 Task: Add the task  Develop a content management system (CMS) for a website to the section Agile Ambassadors in the project AgileBee and add a Due Date to the respective task as 2023/09/22
Action: Mouse moved to (75, 228)
Screenshot: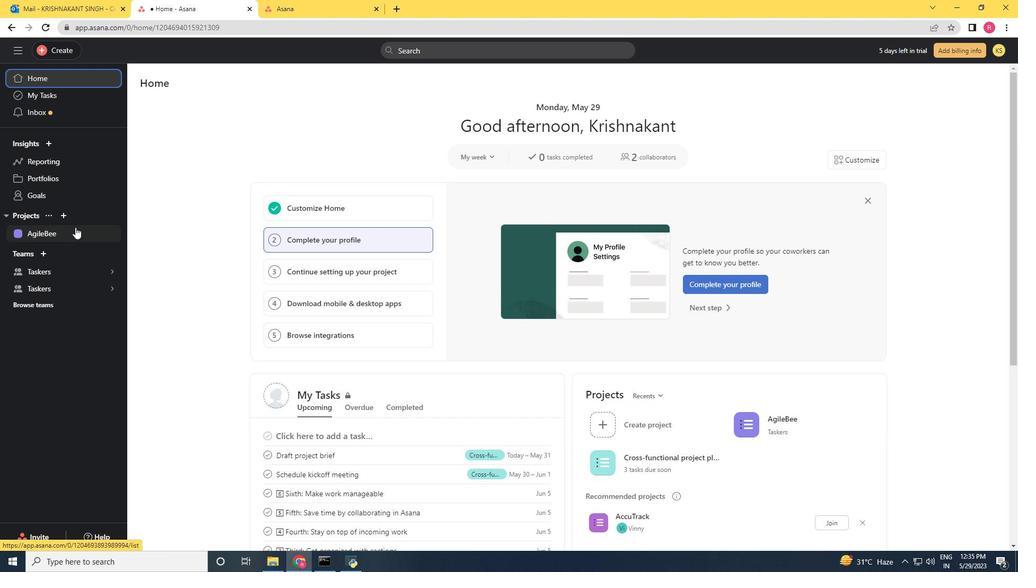 
Action: Mouse pressed left at (75, 228)
Screenshot: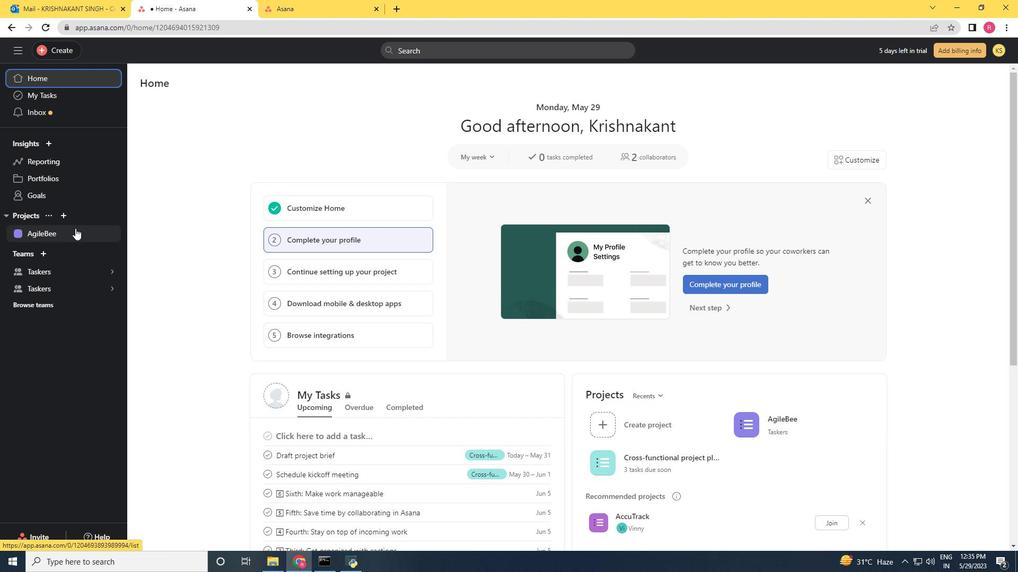 
Action: Mouse moved to (478, 250)
Screenshot: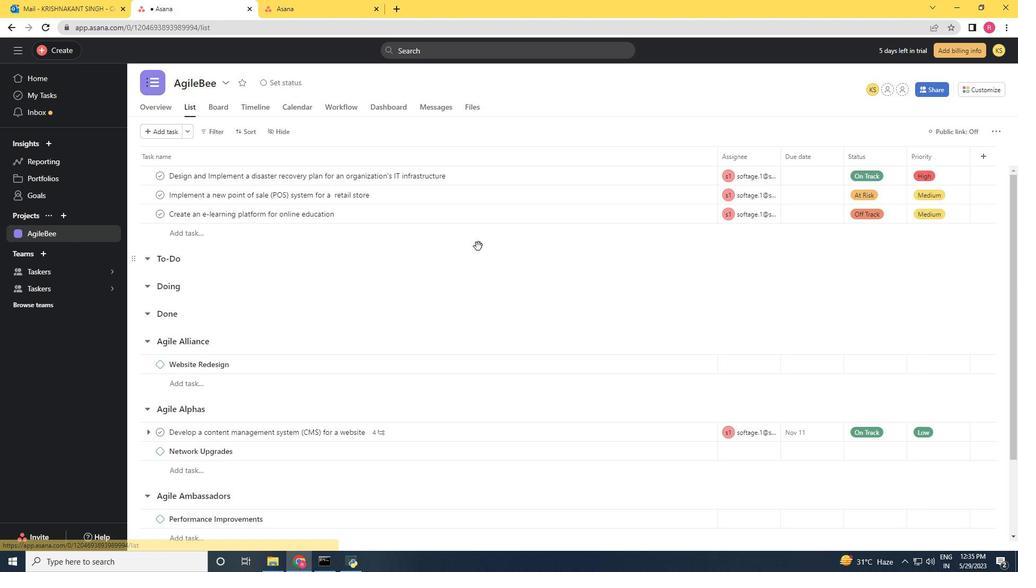 
Action: Mouse scrolled (478, 250) with delta (0, 0)
Screenshot: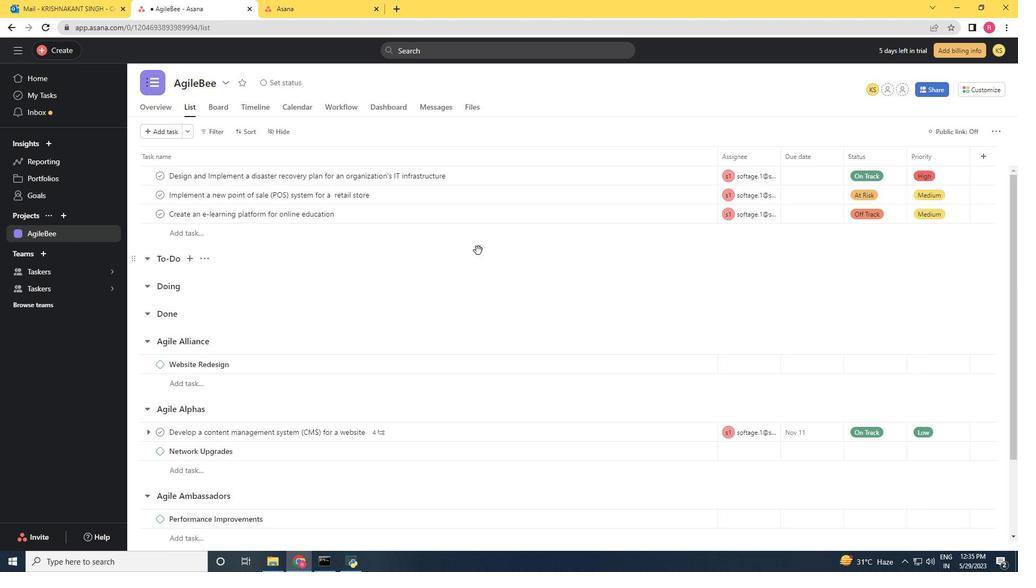 
Action: Mouse scrolled (478, 250) with delta (0, 0)
Screenshot: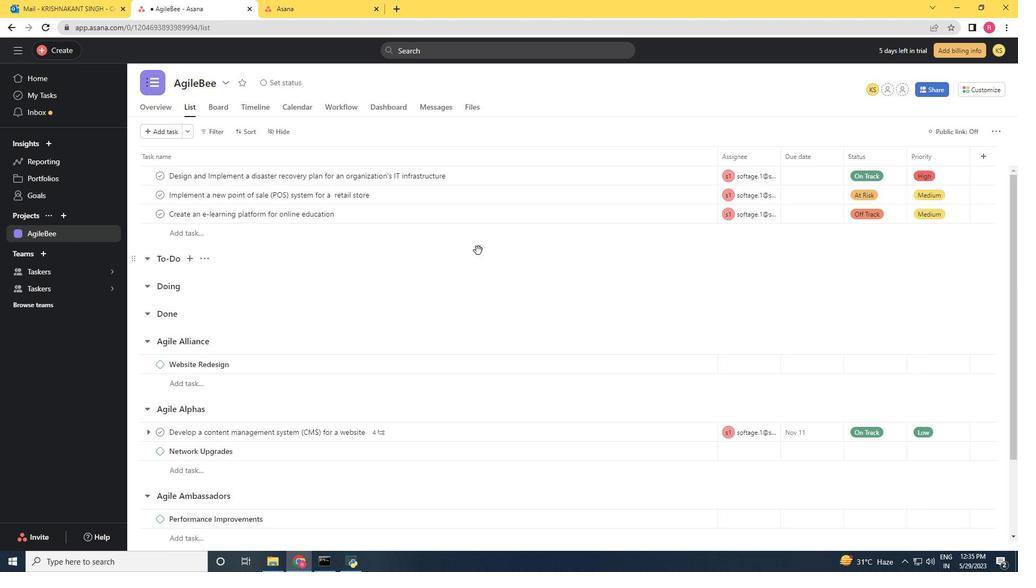 
Action: Mouse scrolled (478, 250) with delta (0, 0)
Screenshot: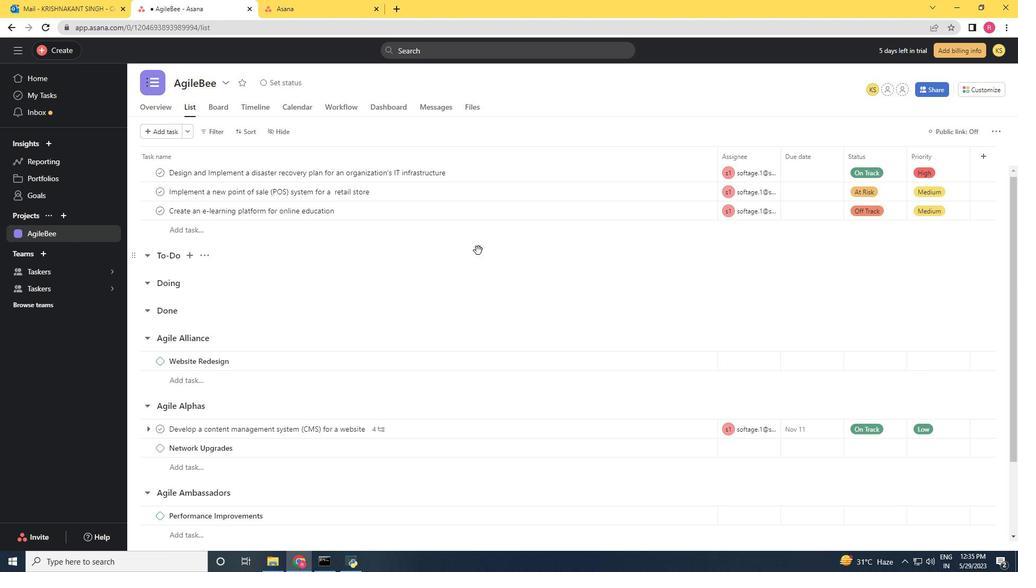 
Action: Mouse scrolled (478, 250) with delta (0, 0)
Screenshot: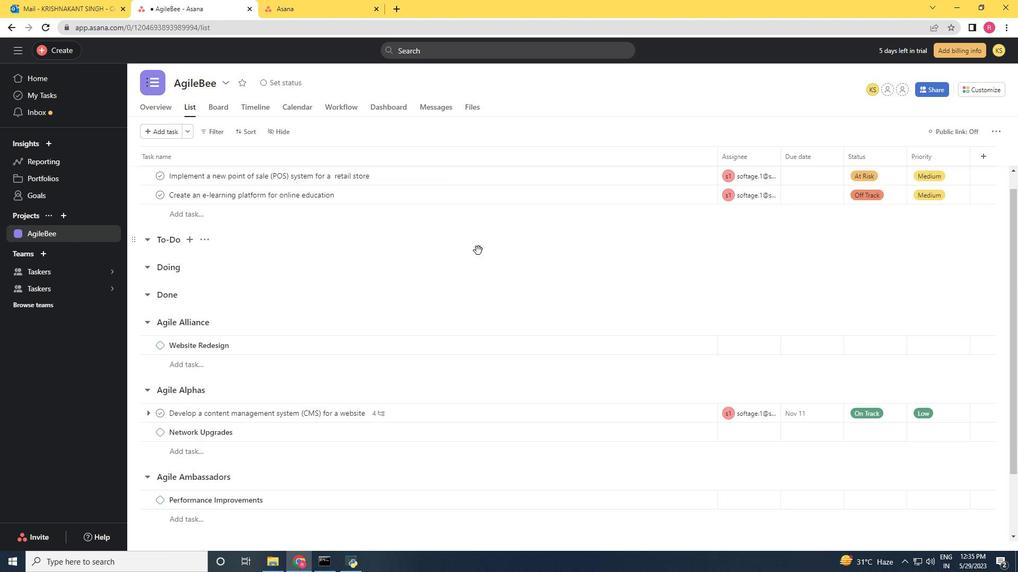 
Action: Mouse moved to (693, 338)
Screenshot: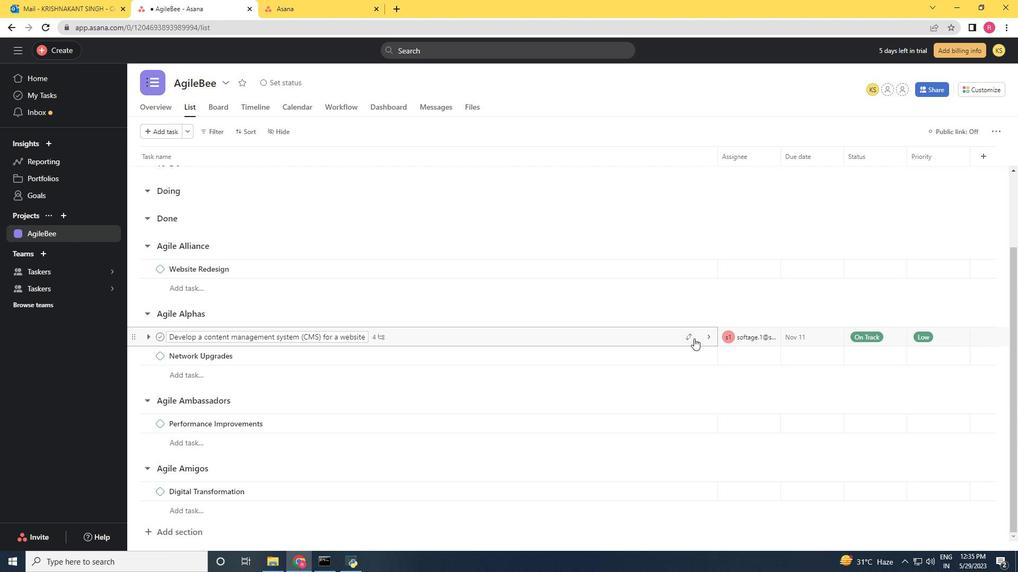 
Action: Mouse pressed left at (693, 338)
Screenshot: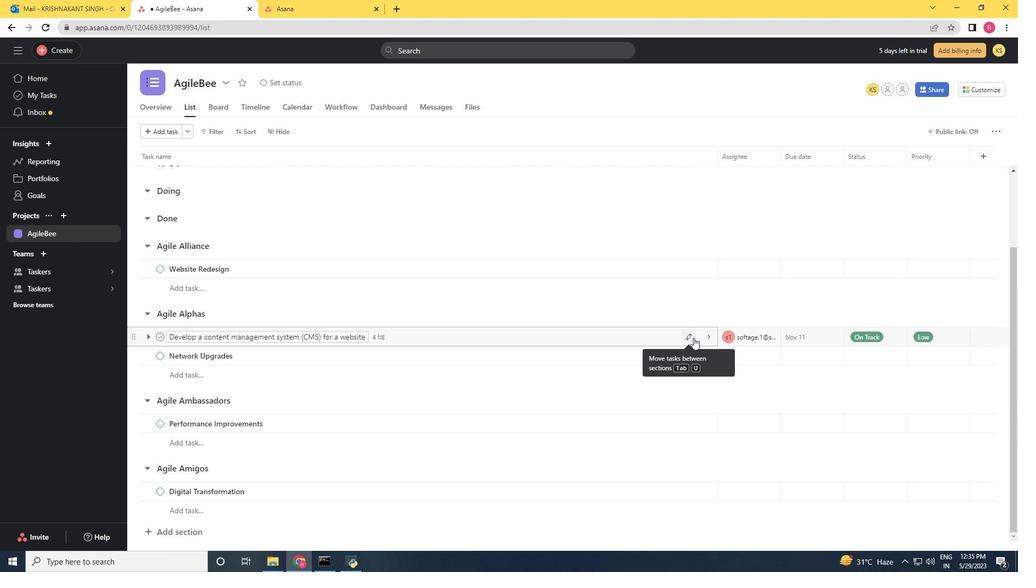 
Action: Mouse moved to (688, 345)
Screenshot: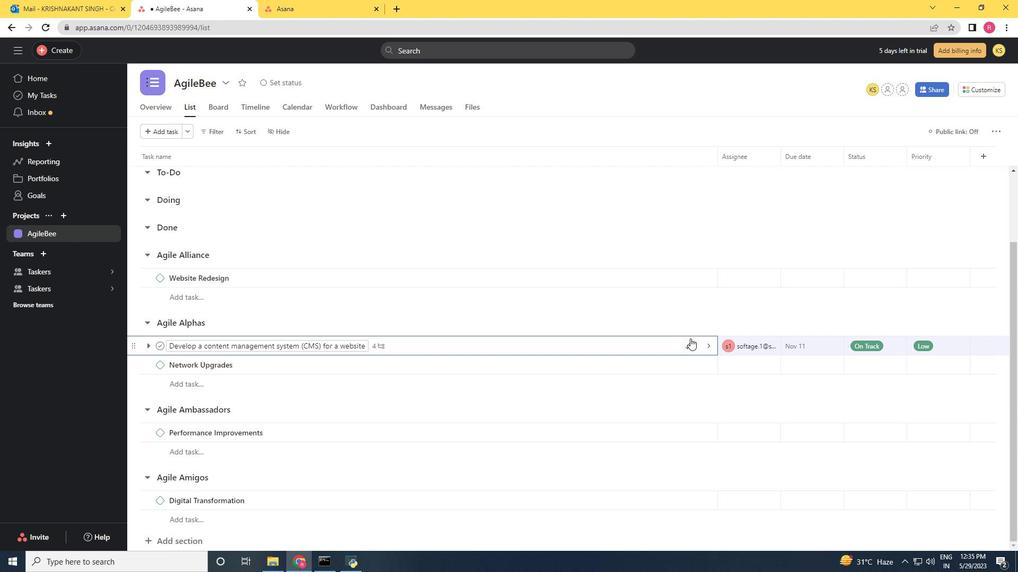 
Action: Mouse pressed left at (688, 345)
Screenshot: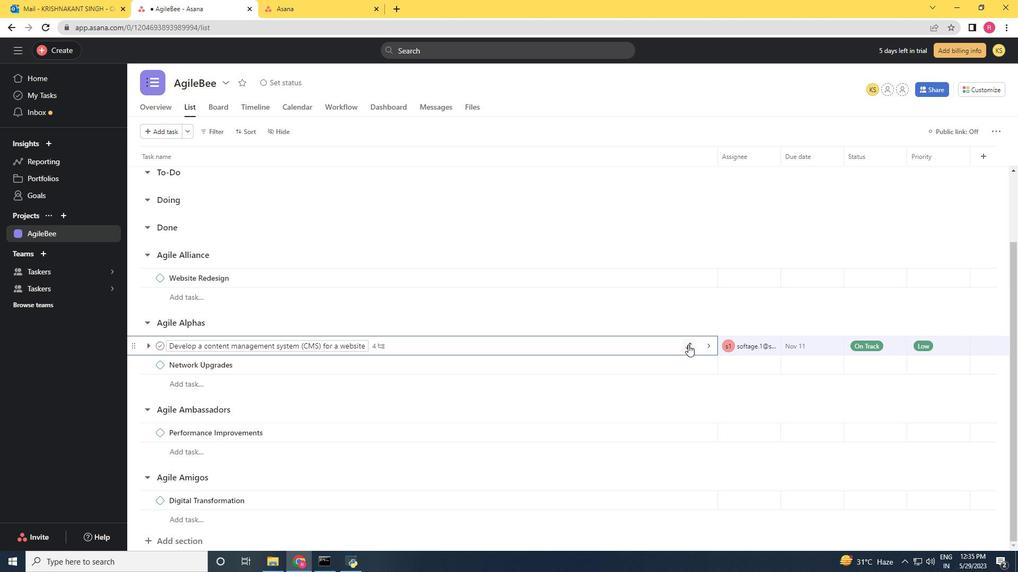
Action: Mouse moved to (665, 504)
Screenshot: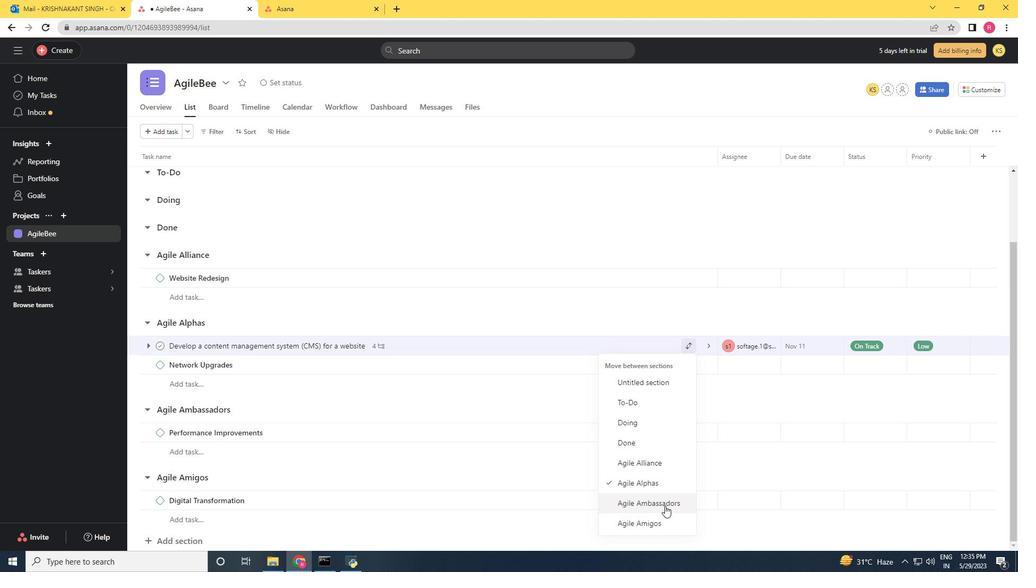 
Action: Mouse pressed left at (665, 504)
Screenshot: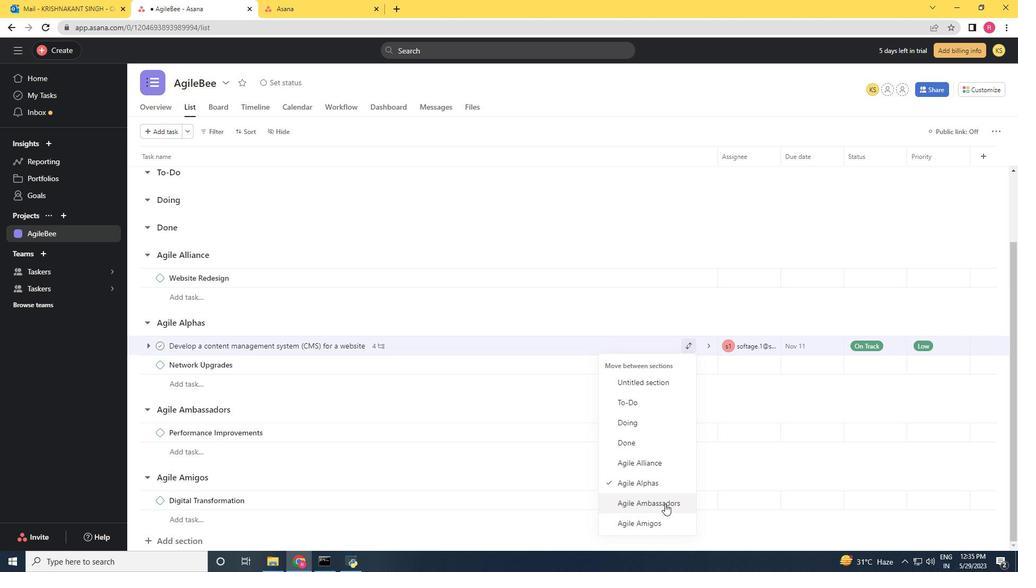
Action: Mouse moved to (671, 495)
Screenshot: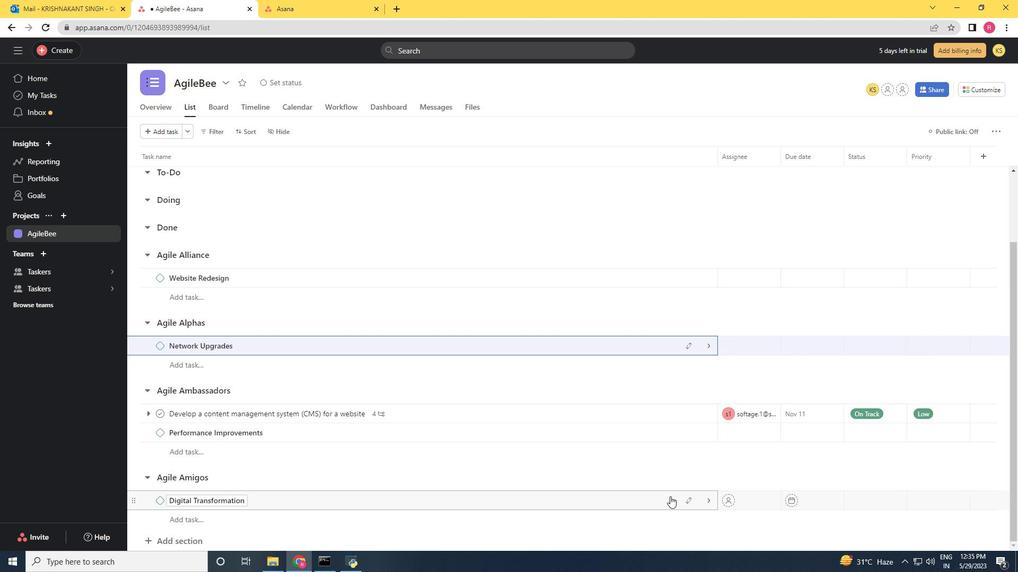 
Action: Mouse scrolled (671, 494) with delta (0, 0)
Screenshot: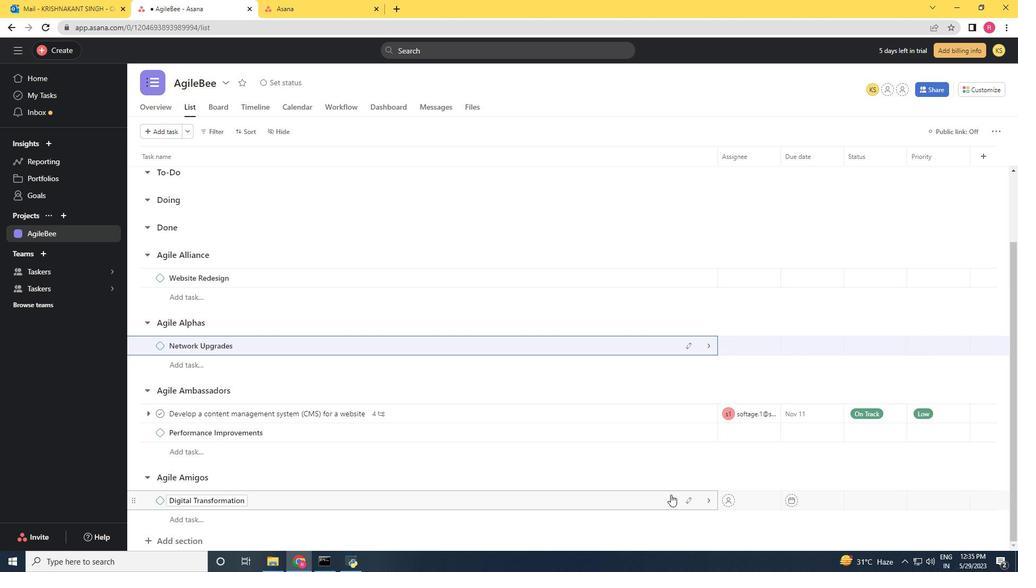
Action: Mouse scrolled (671, 494) with delta (0, 0)
Screenshot: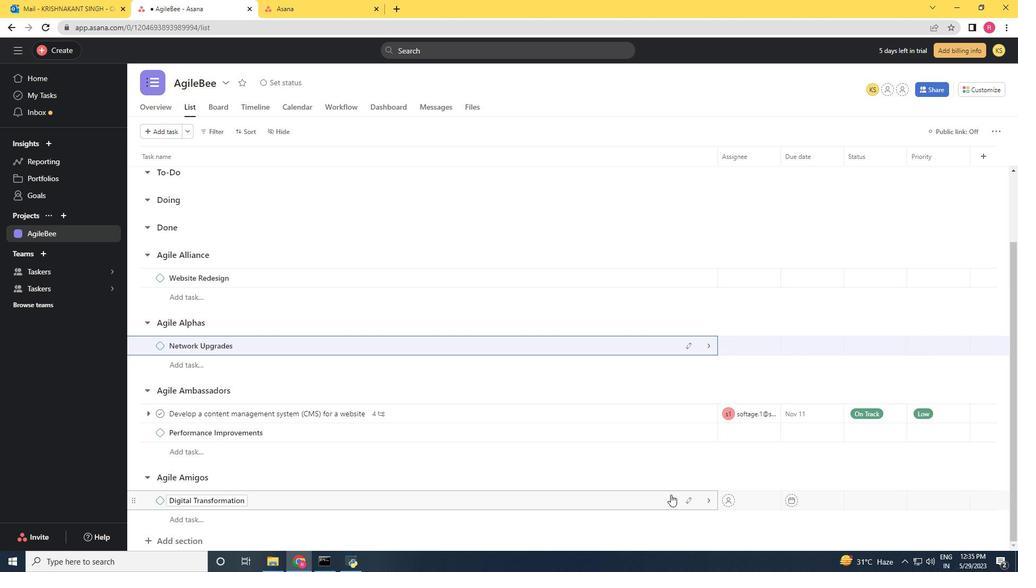 
Action: Mouse moved to (658, 501)
Screenshot: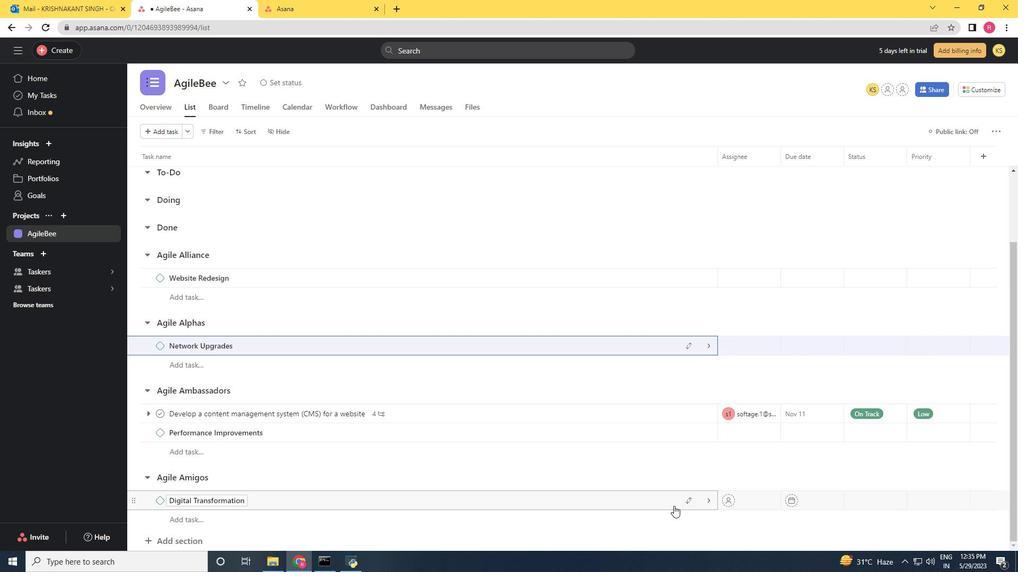 
Action: Mouse pressed left at (658, 501)
Screenshot: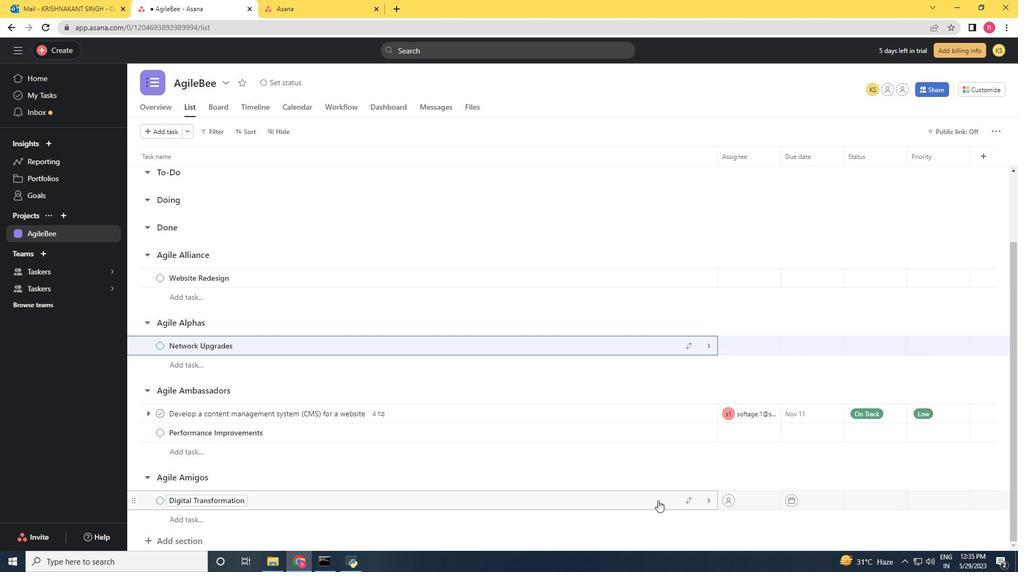 
Action: Mouse moved to (768, 232)
Screenshot: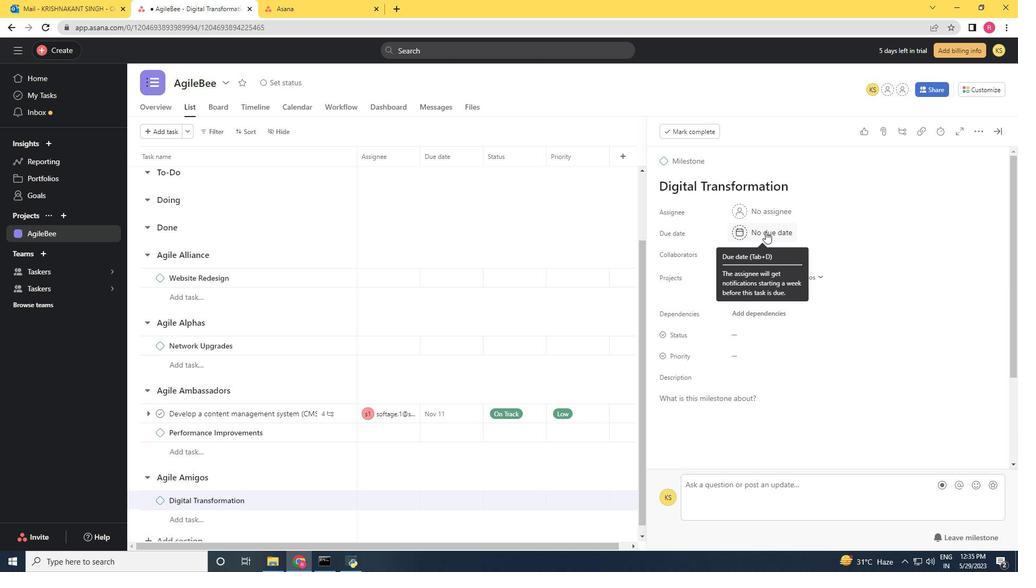 
Action: Mouse pressed left at (768, 232)
Screenshot: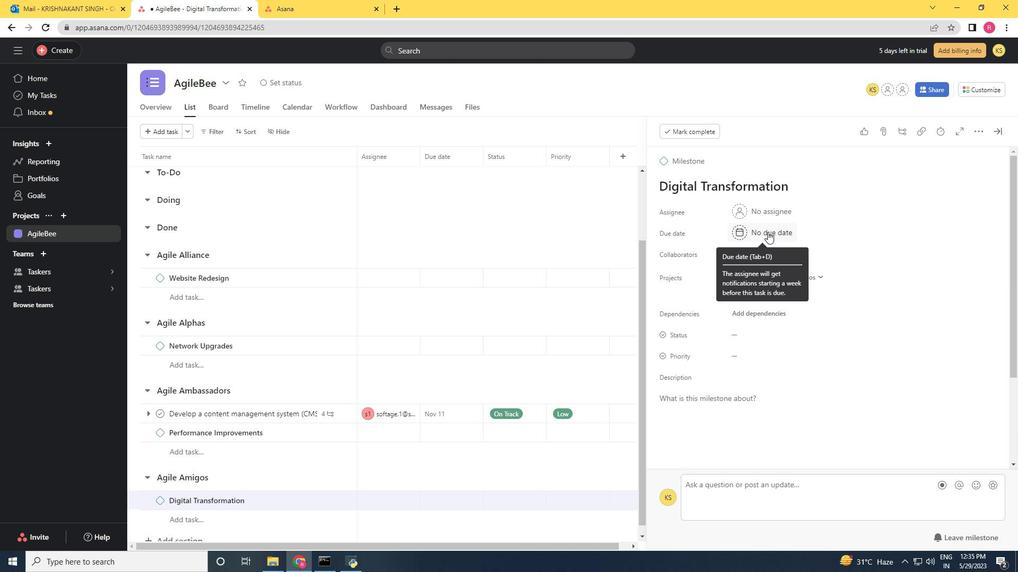 
Action: Mouse moved to (864, 285)
Screenshot: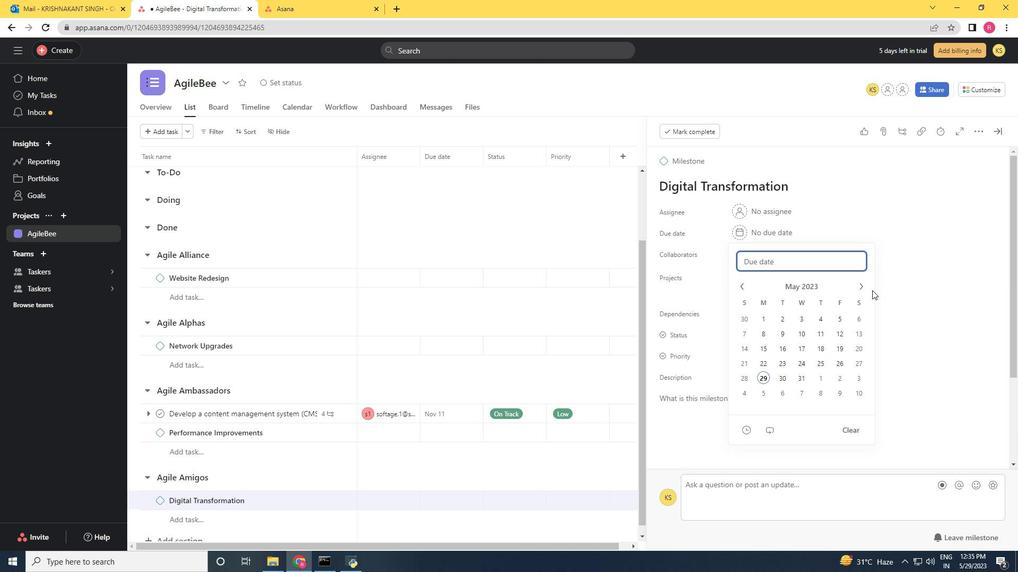 
Action: Mouse pressed left at (864, 285)
Screenshot: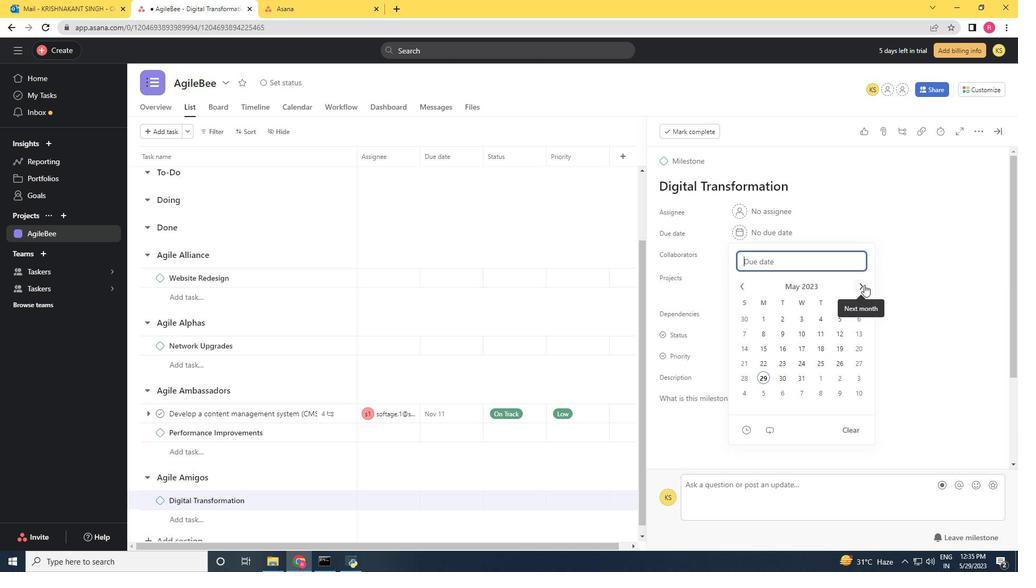 
Action: Mouse pressed left at (864, 285)
Screenshot: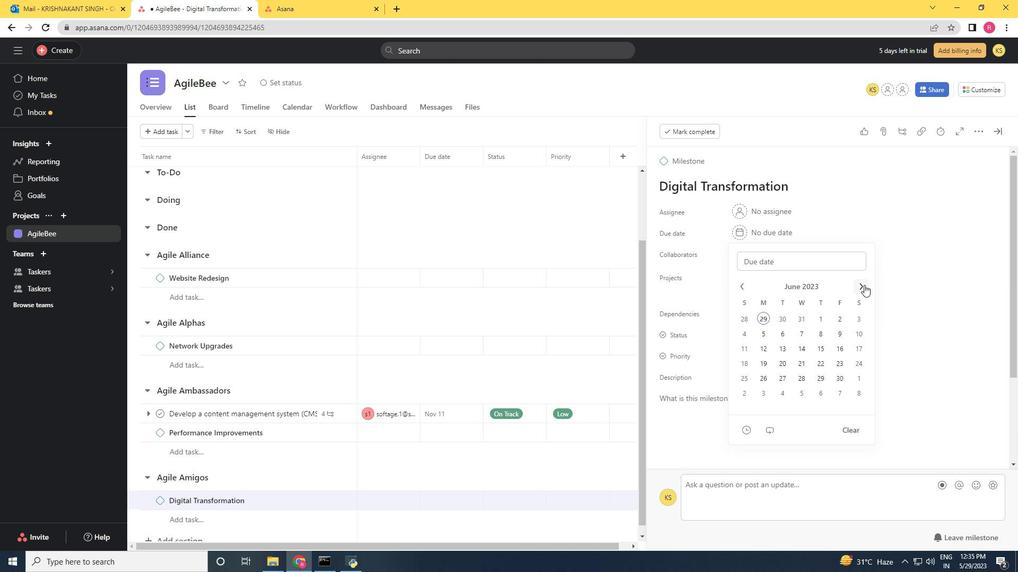 
Action: Mouse pressed left at (864, 285)
Screenshot: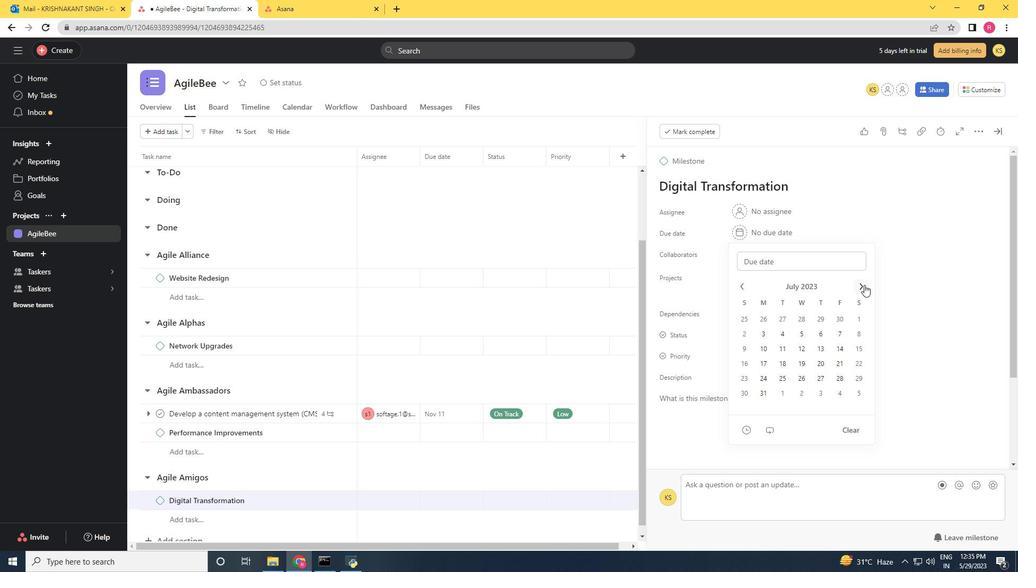 
Action: Mouse pressed left at (864, 285)
Screenshot: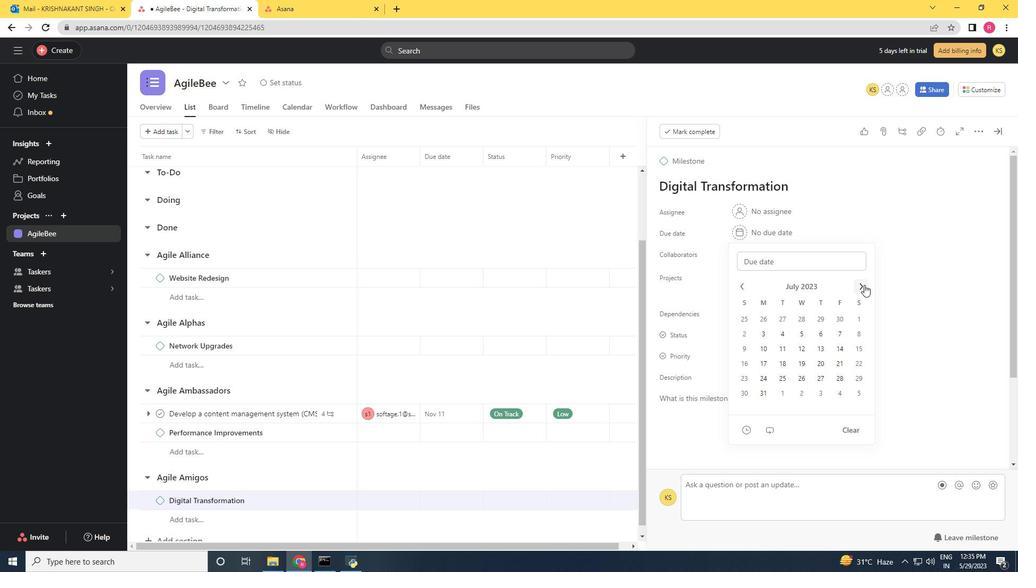 
Action: Mouse pressed left at (864, 285)
Screenshot: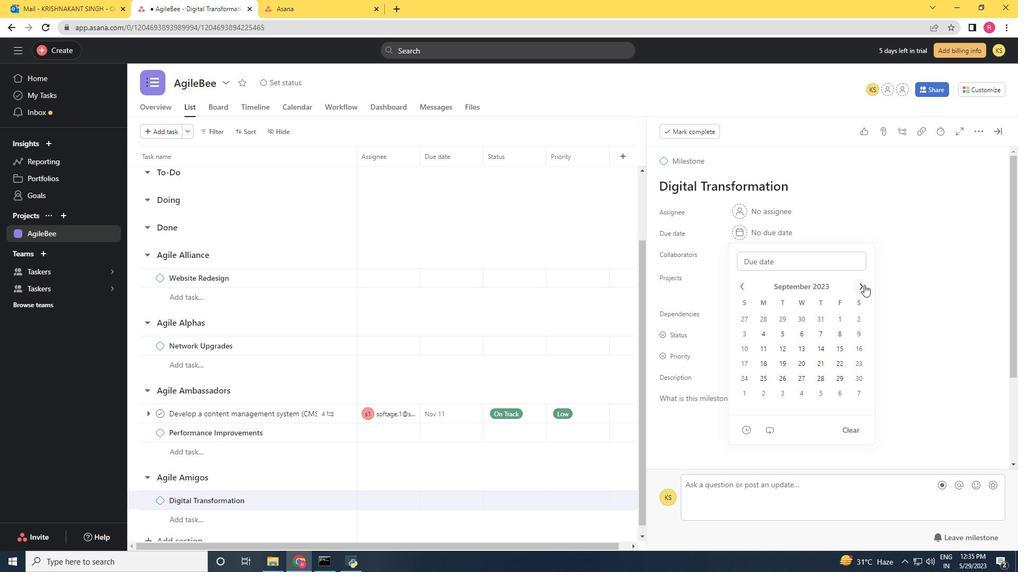
Action: Mouse moved to (746, 289)
Screenshot: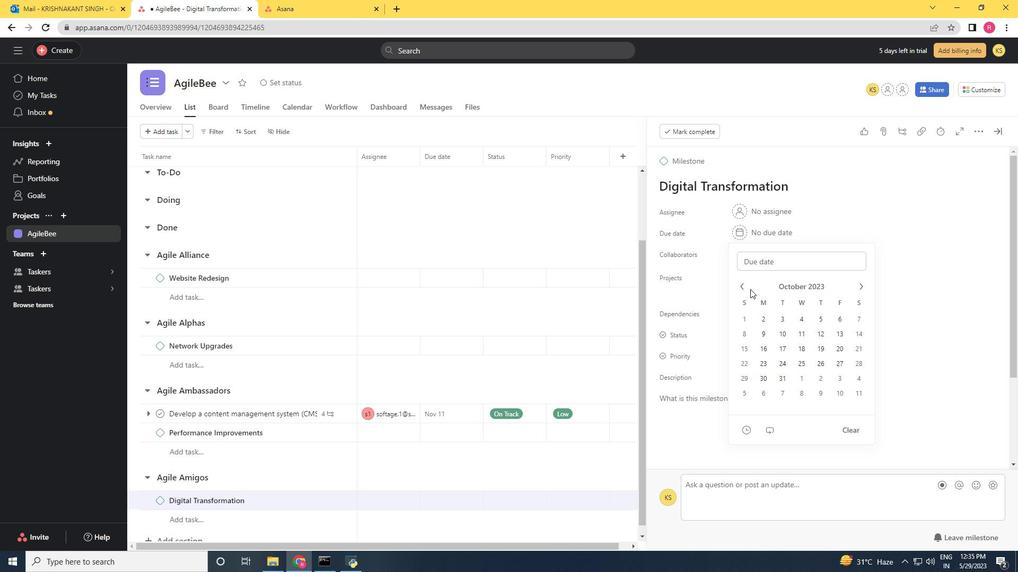 
Action: Mouse pressed left at (746, 289)
Screenshot: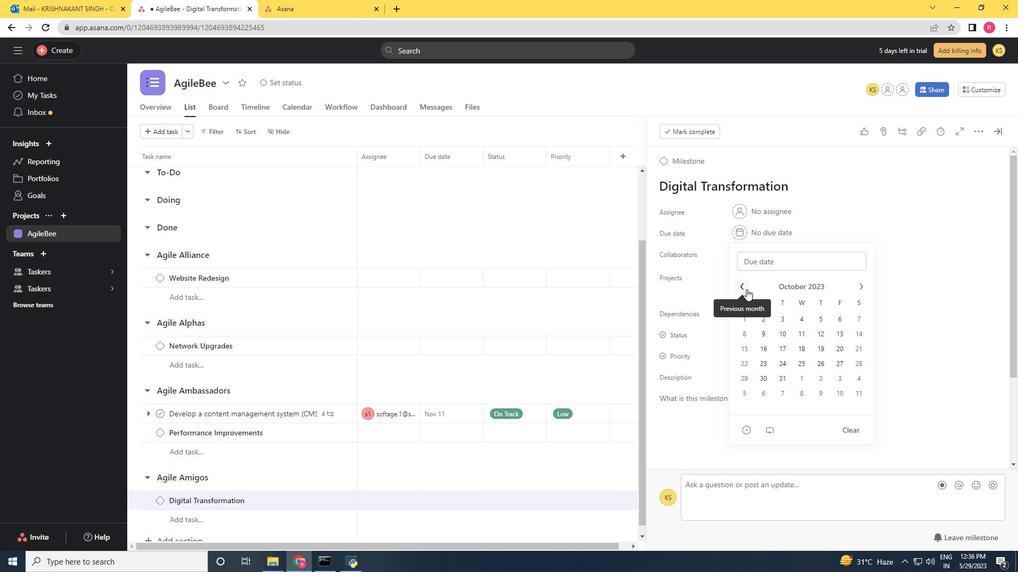 
Action: Mouse moved to (839, 363)
Screenshot: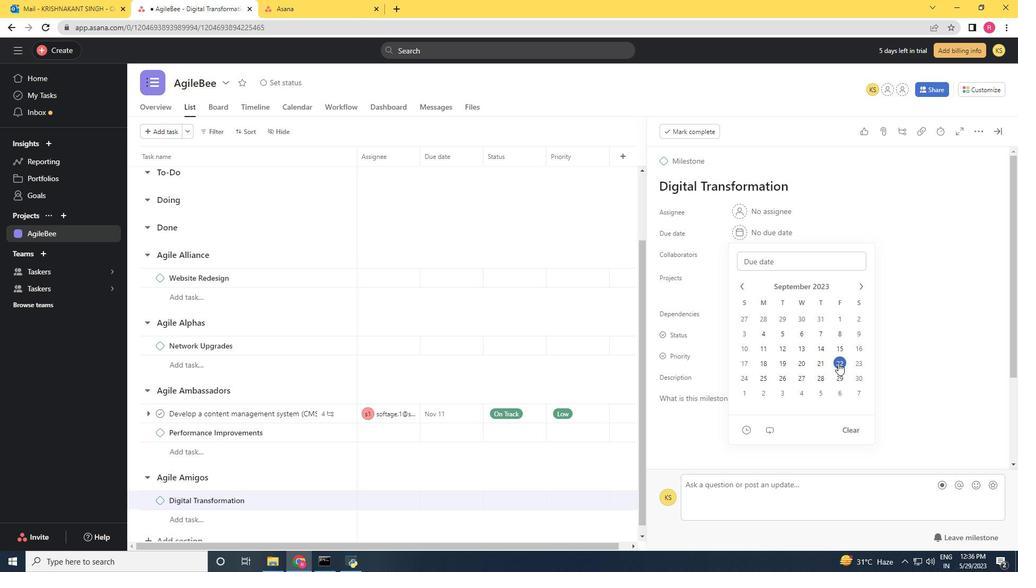 
Action: Mouse pressed left at (839, 363)
Screenshot: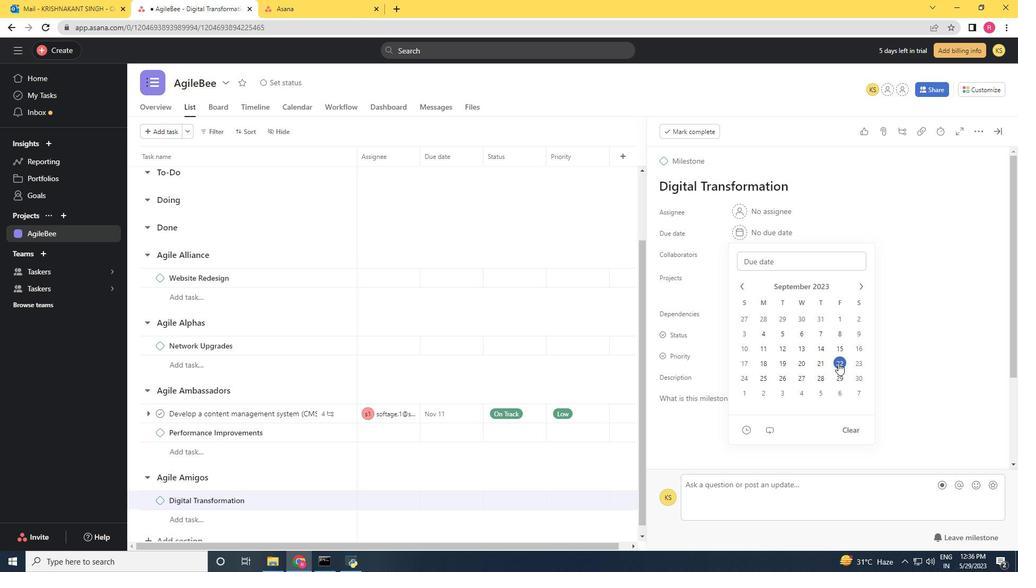 
Action: Mouse moved to (726, 436)
Screenshot: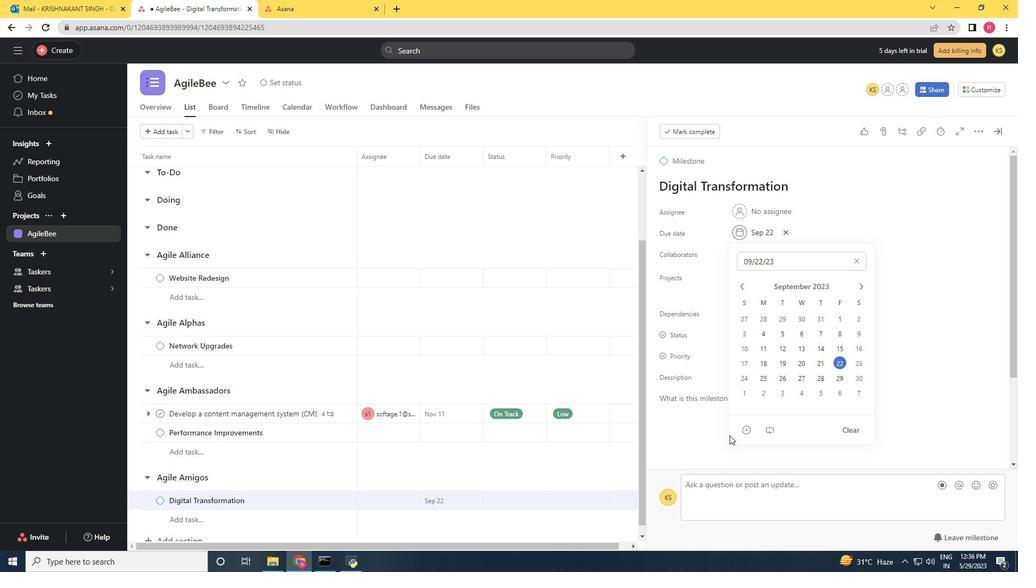 
Action: Mouse pressed left at (726, 436)
Screenshot: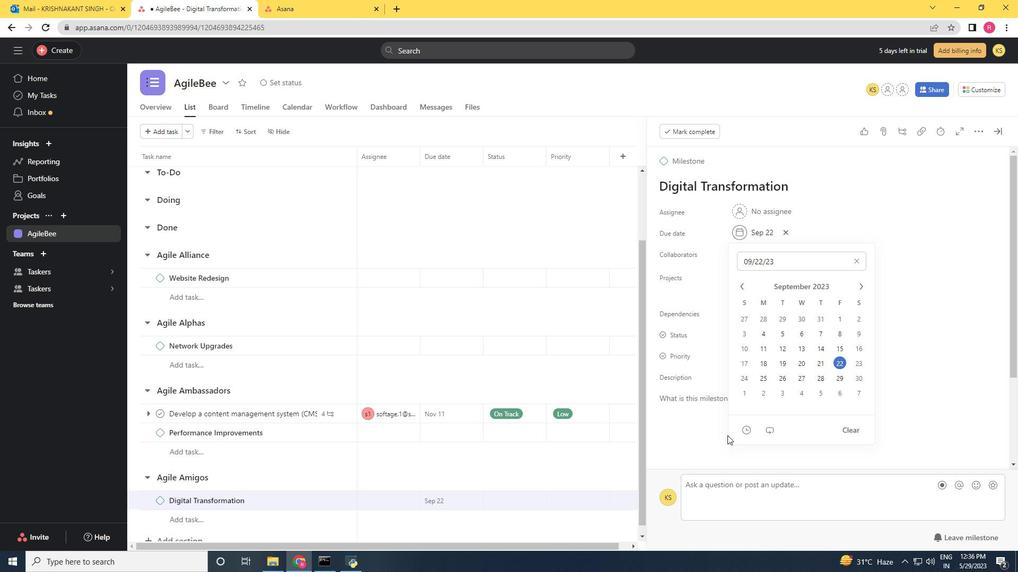 
Action: Mouse moved to (861, 306)
Screenshot: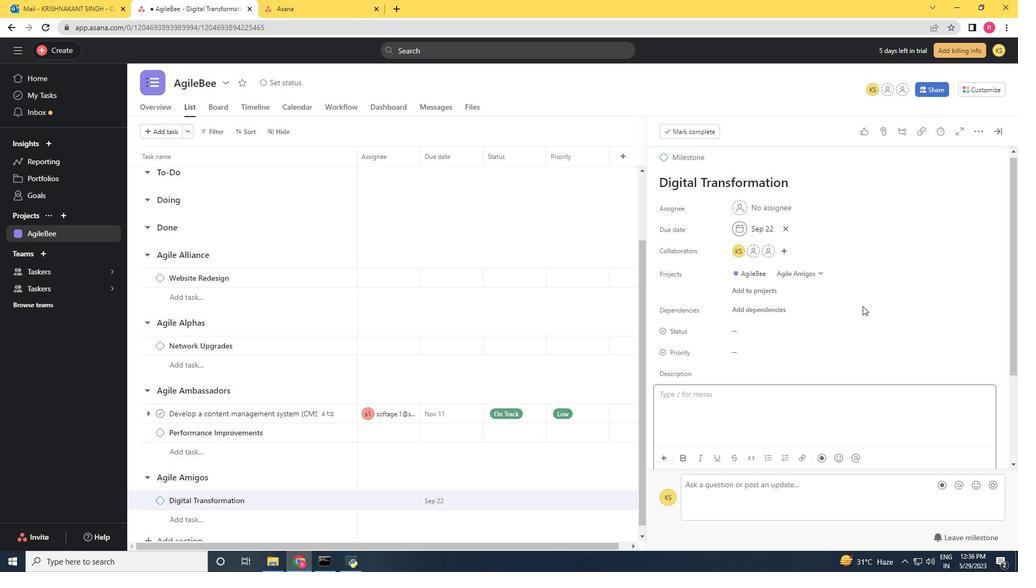 
